 Task: Create a due date automation trigger when advanced on, on the wednesday before a card is due add dates due in less than 1 working days at 11:00 AM.
Action: Mouse moved to (1033, 76)
Screenshot: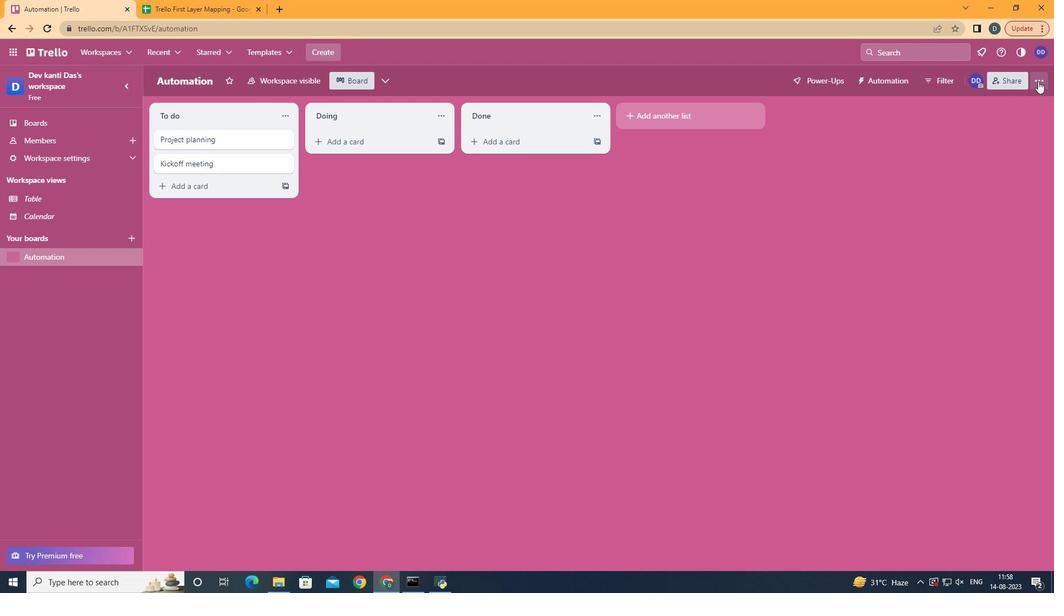 
Action: Mouse pressed left at (1033, 76)
Screenshot: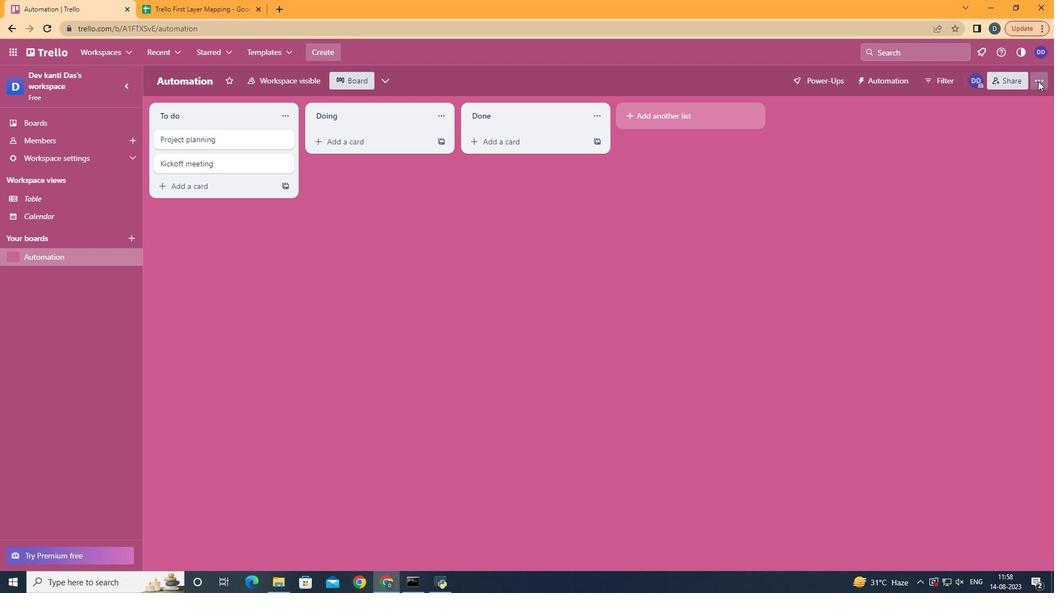 
Action: Mouse moved to (955, 224)
Screenshot: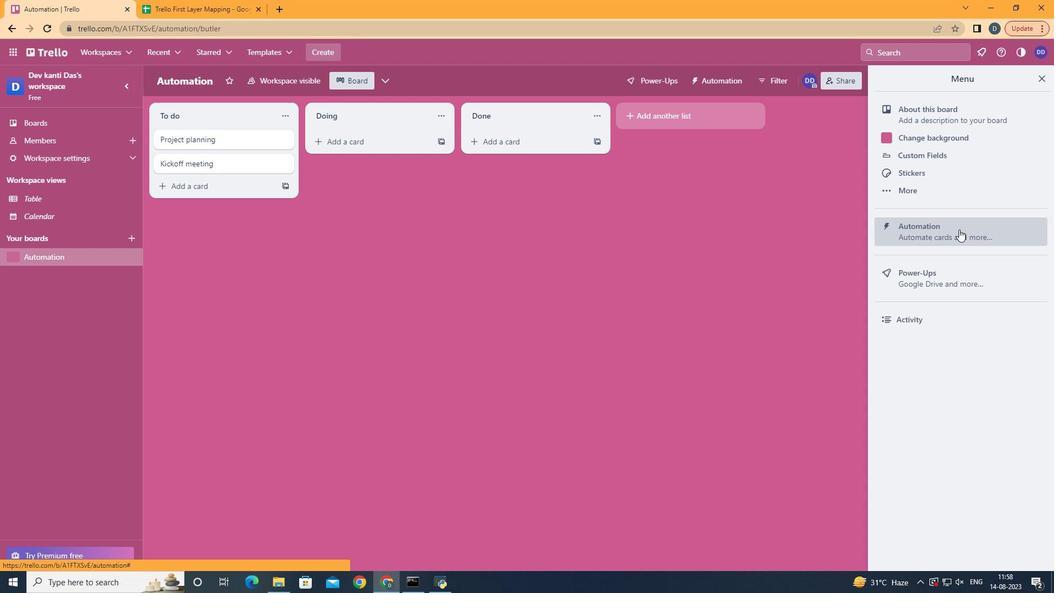 
Action: Mouse pressed left at (955, 224)
Screenshot: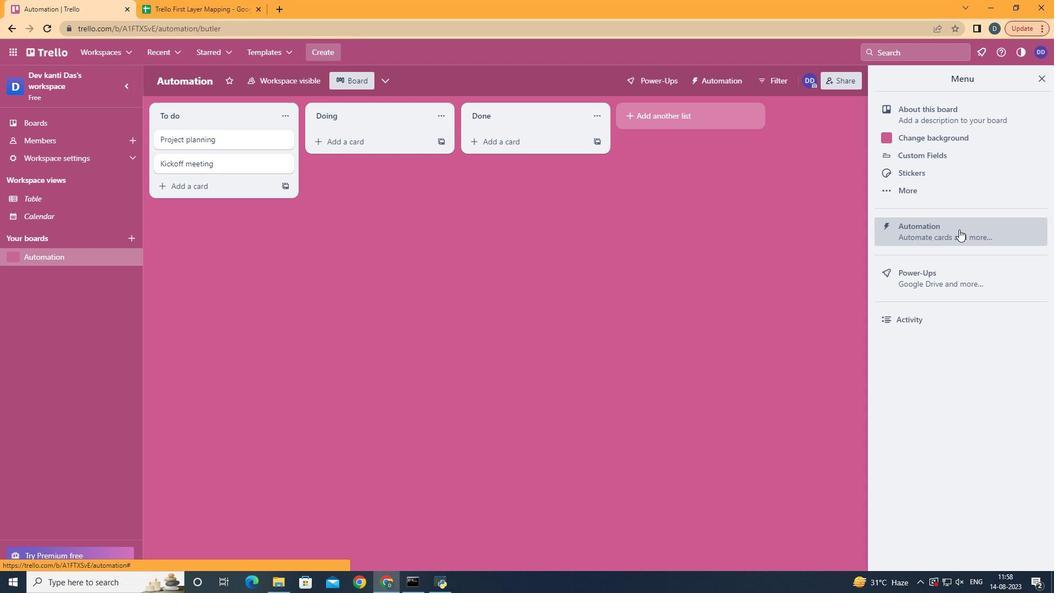 
Action: Mouse moved to (188, 221)
Screenshot: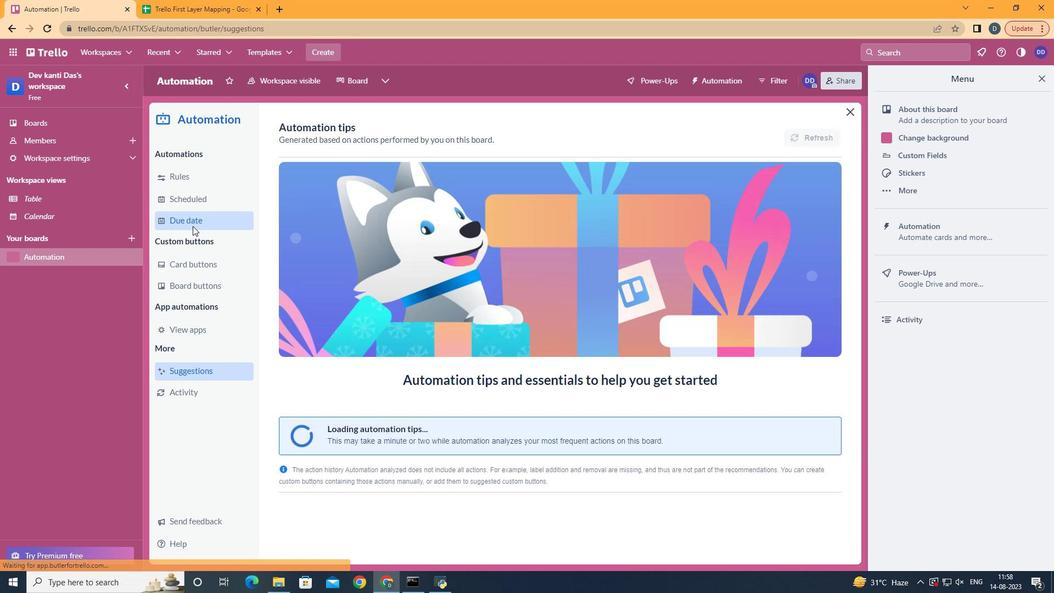 
Action: Mouse pressed left at (188, 221)
Screenshot: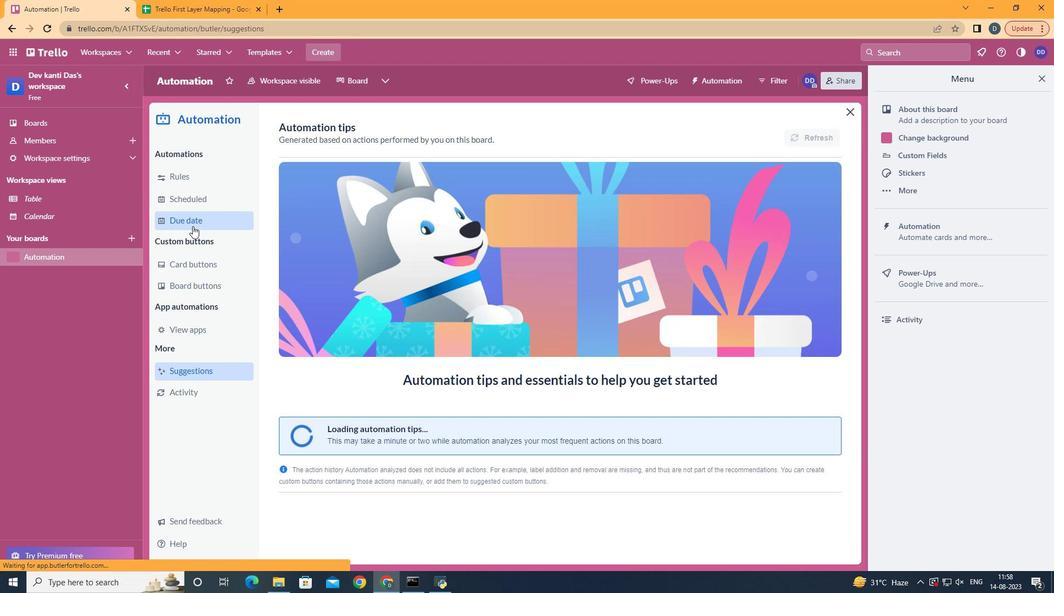 
Action: Mouse moved to (762, 126)
Screenshot: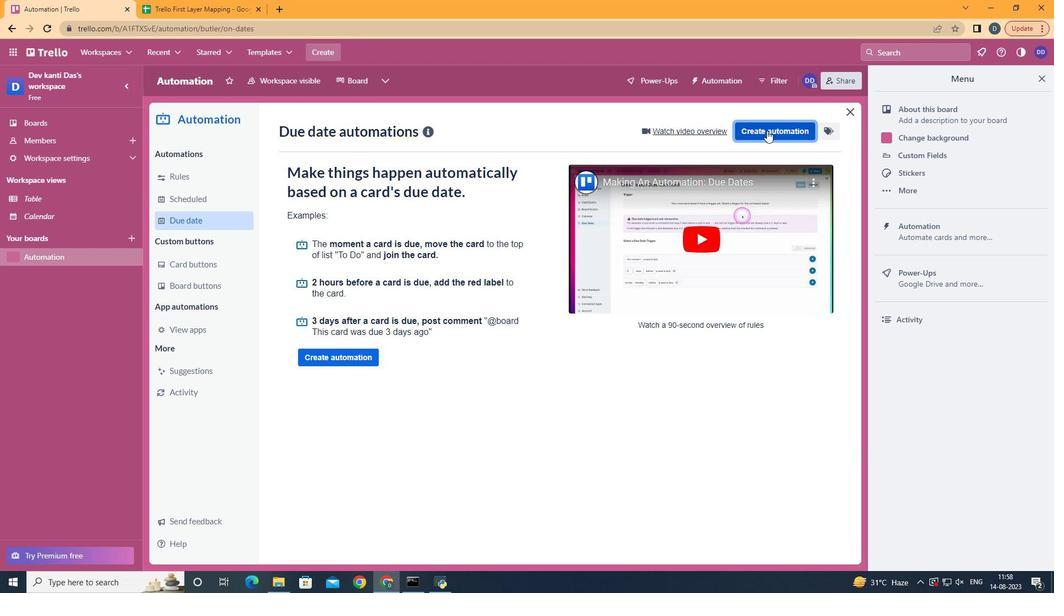 
Action: Mouse pressed left at (762, 126)
Screenshot: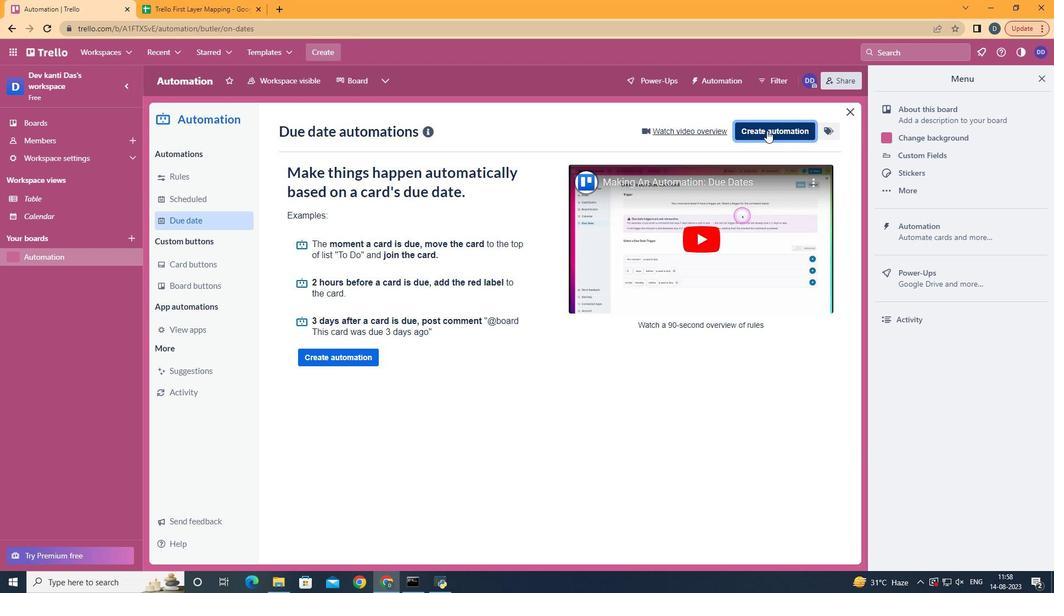 
Action: Mouse moved to (572, 238)
Screenshot: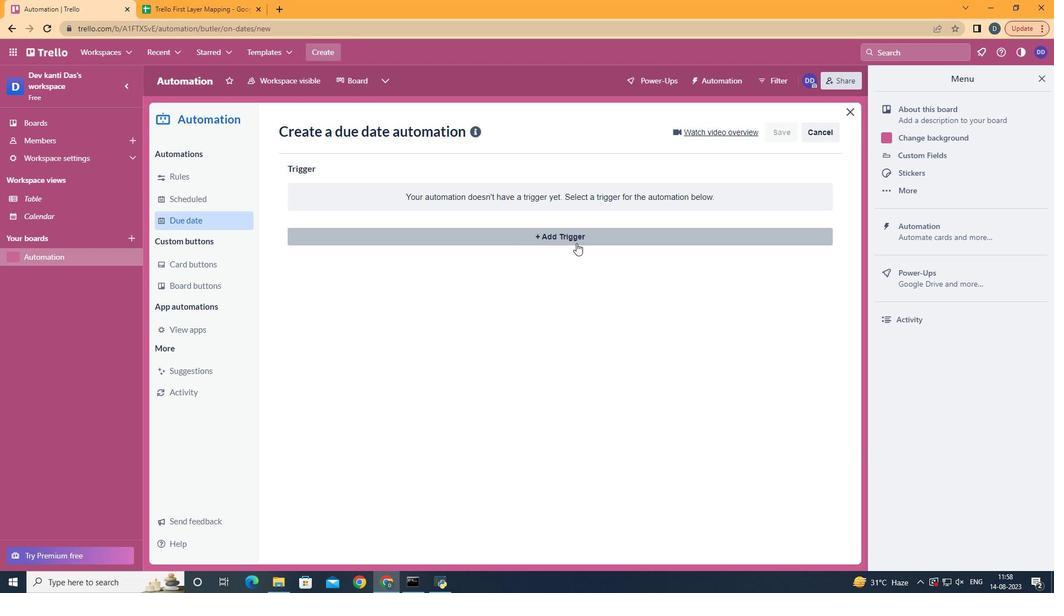 
Action: Mouse pressed left at (572, 238)
Screenshot: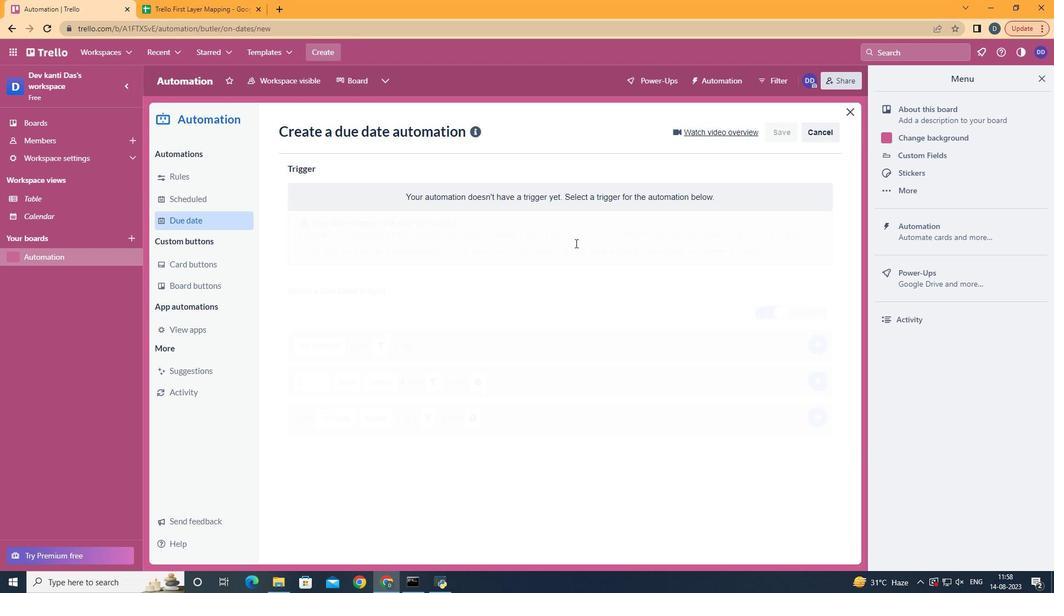 
Action: Mouse moved to (348, 329)
Screenshot: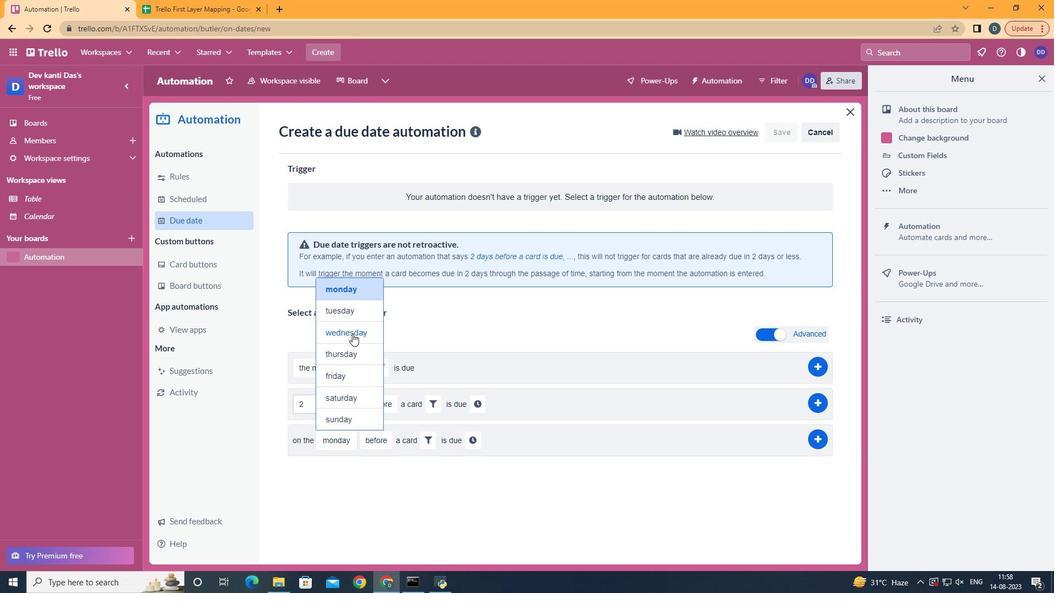
Action: Mouse pressed left at (348, 329)
Screenshot: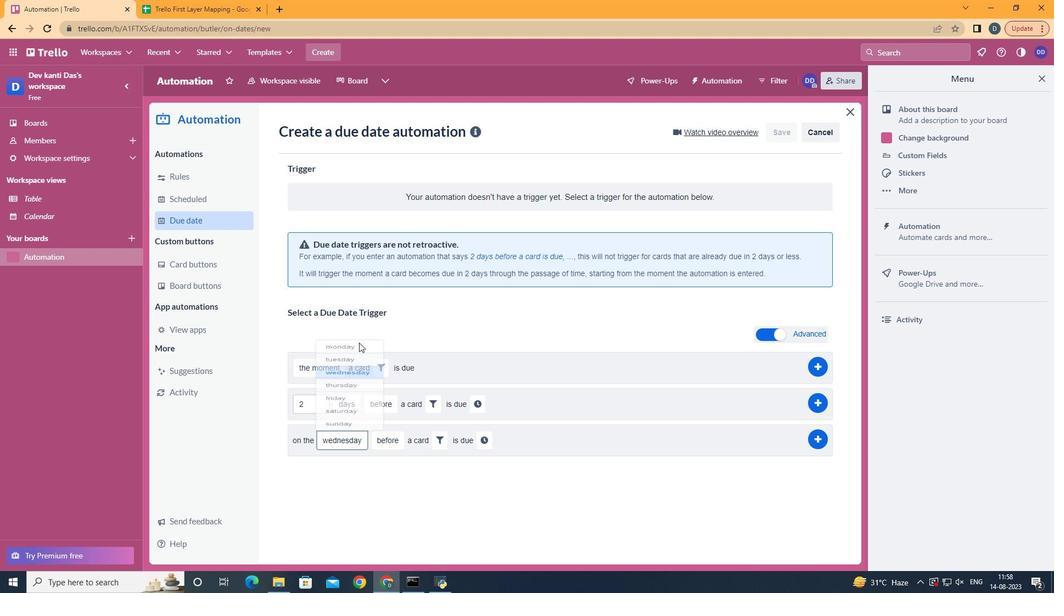 
Action: Mouse moved to (431, 434)
Screenshot: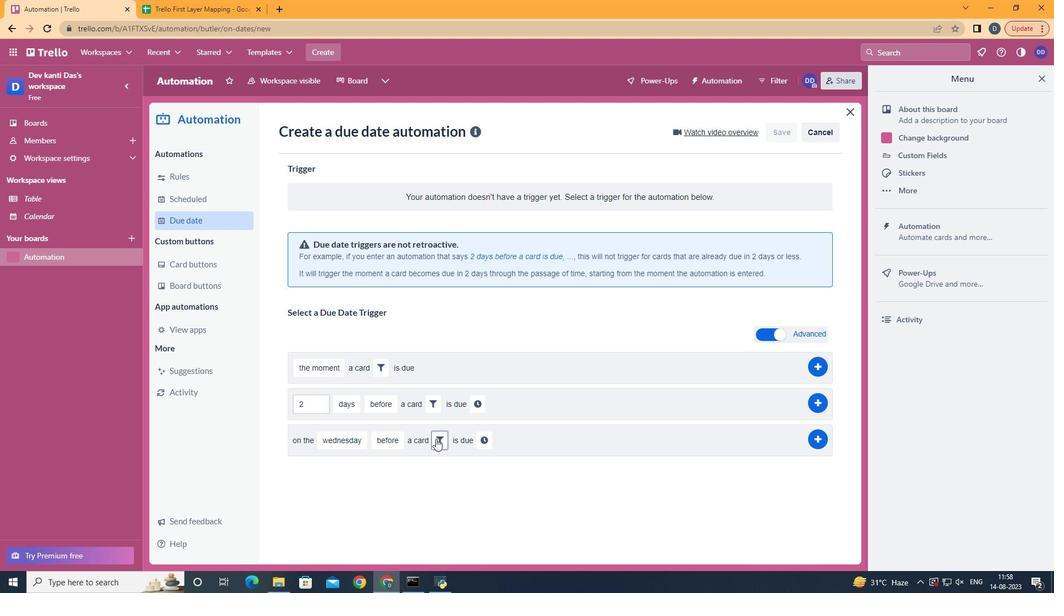 
Action: Mouse pressed left at (431, 434)
Screenshot: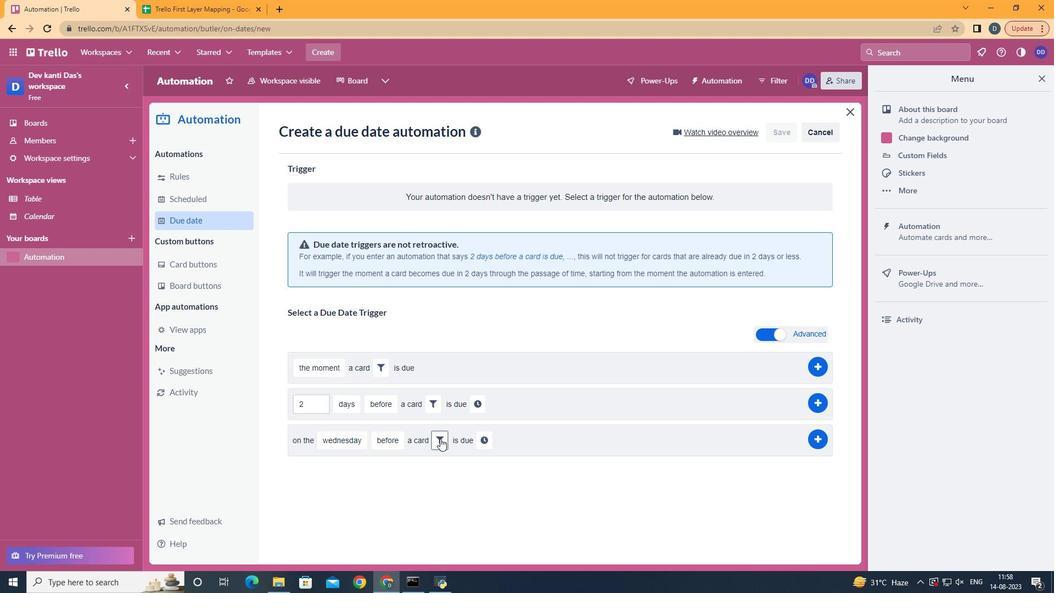 
Action: Mouse moved to (500, 465)
Screenshot: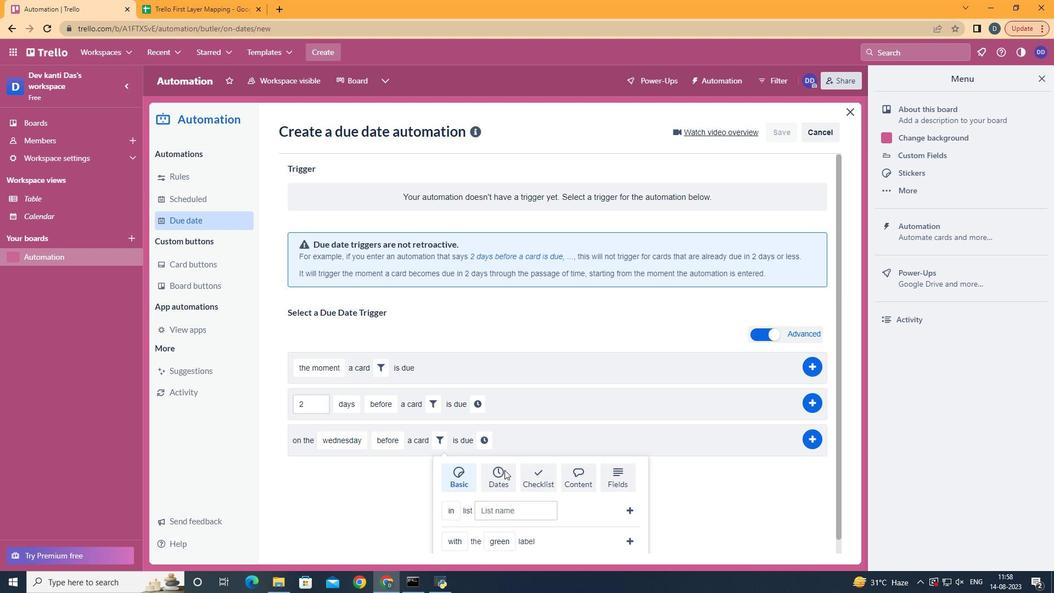 
Action: Mouse pressed left at (500, 465)
Screenshot: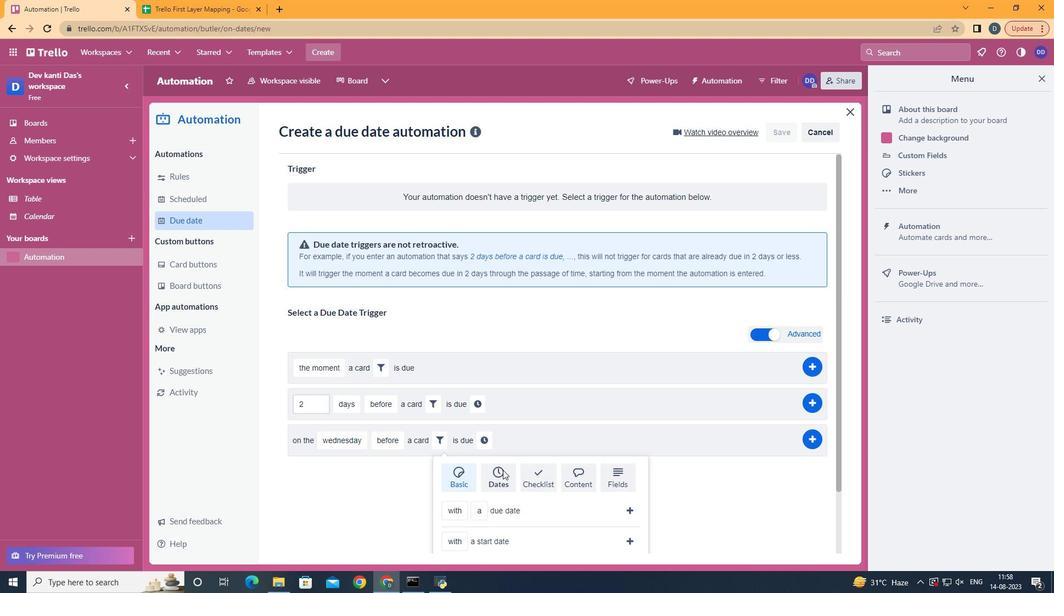 
Action: Mouse moved to (498, 465)
Screenshot: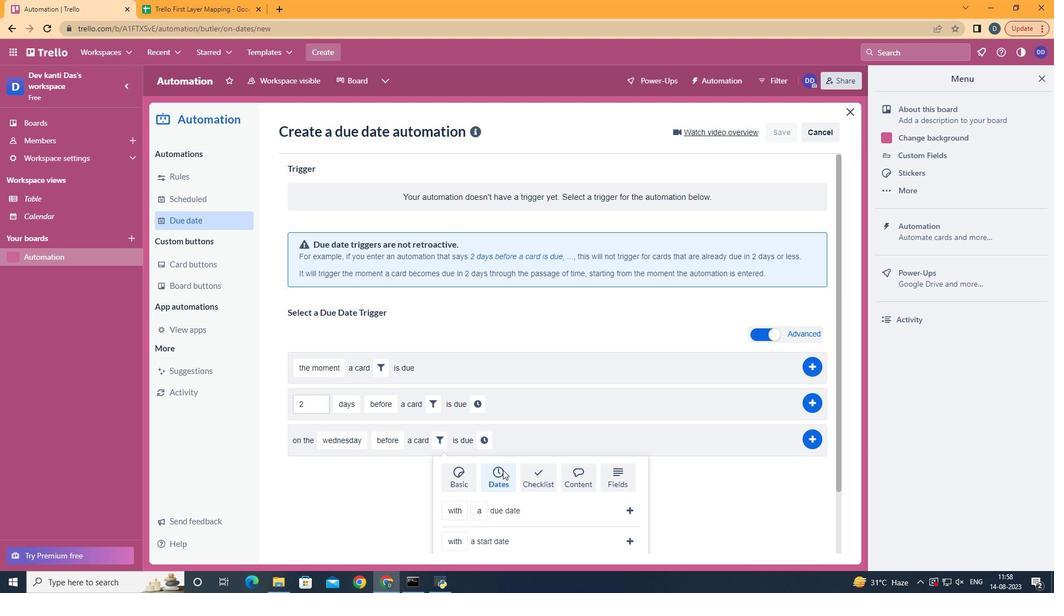 
Action: Mouse scrolled (498, 465) with delta (0, 0)
Screenshot: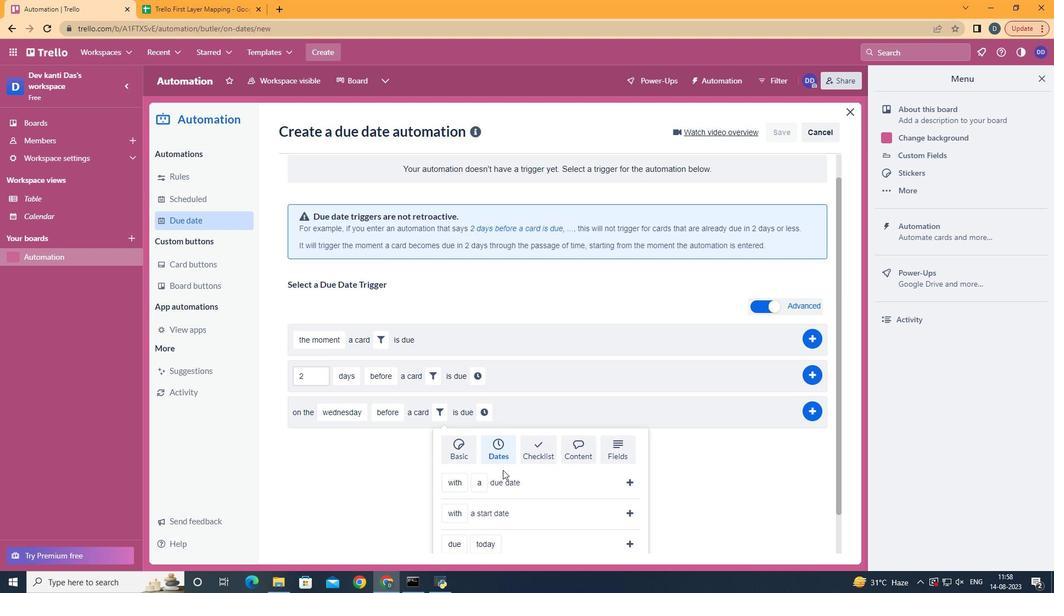 
Action: Mouse scrolled (498, 465) with delta (0, 0)
Screenshot: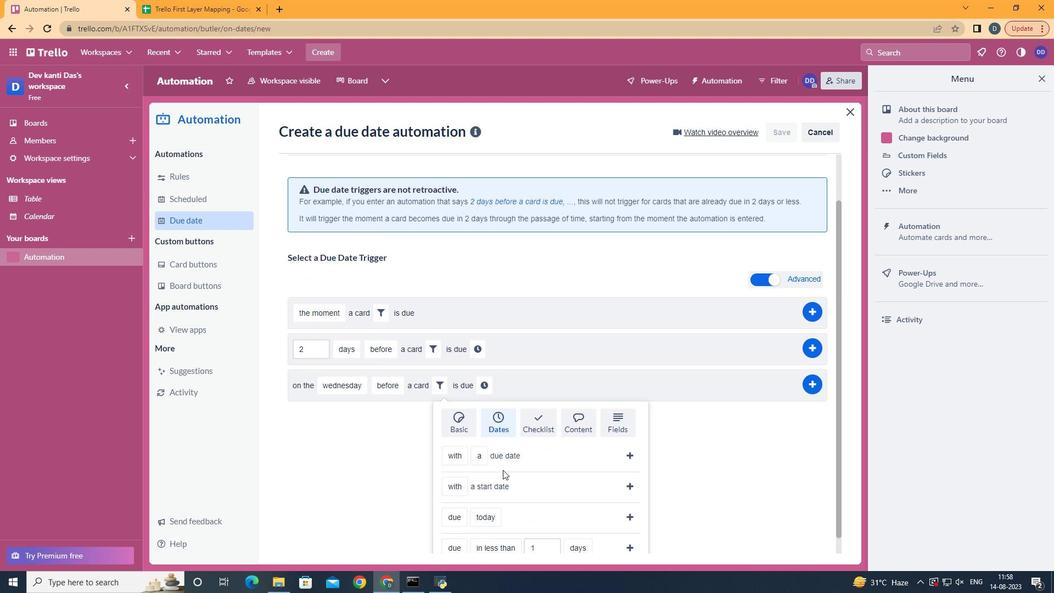 
Action: Mouse scrolled (498, 465) with delta (0, 0)
Screenshot: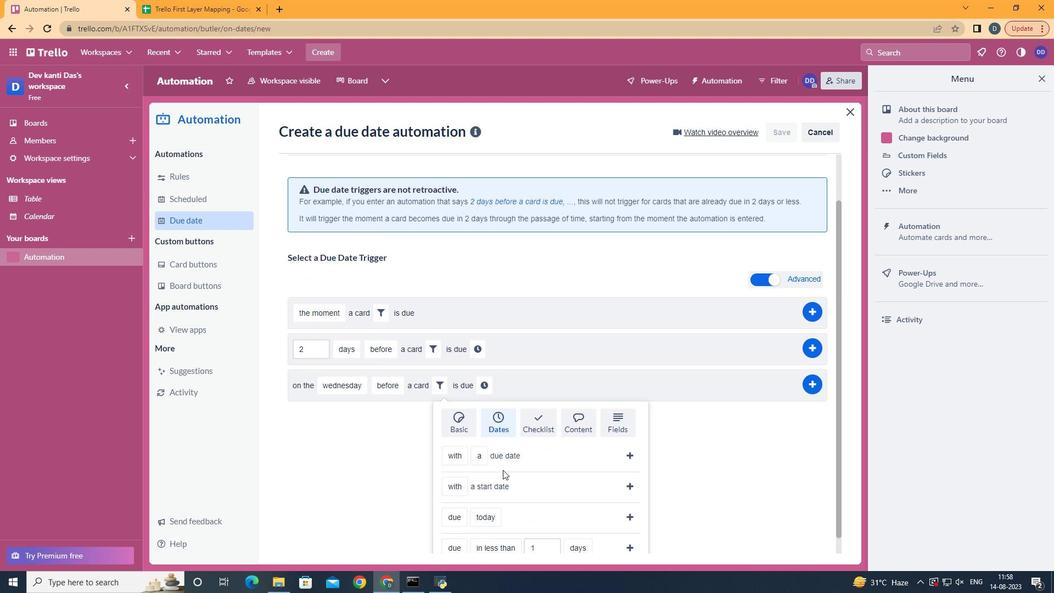 
Action: Mouse scrolled (498, 465) with delta (0, 0)
Screenshot: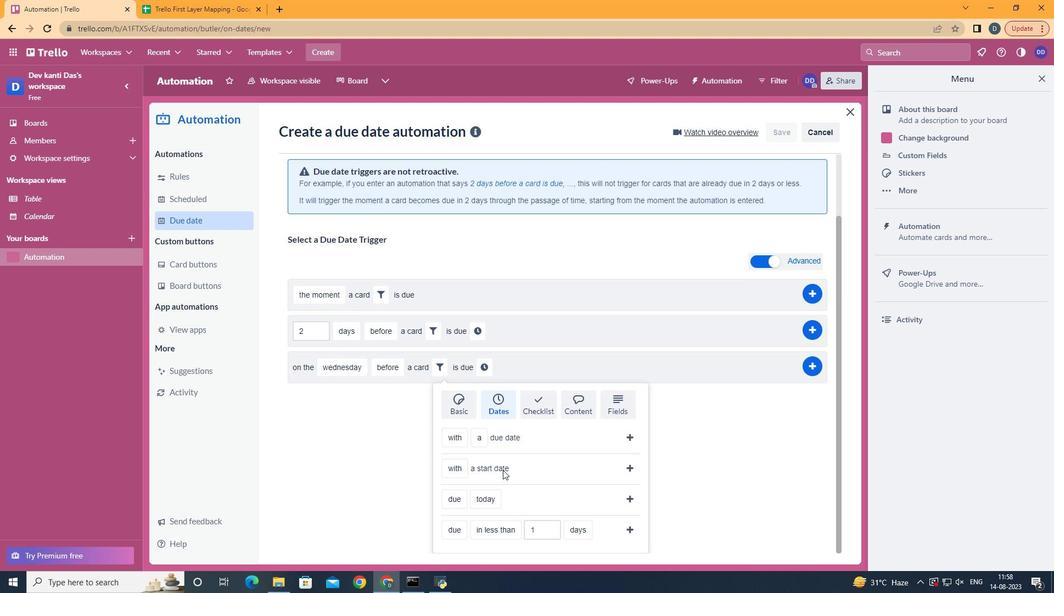 
Action: Mouse moved to (575, 506)
Screenshot: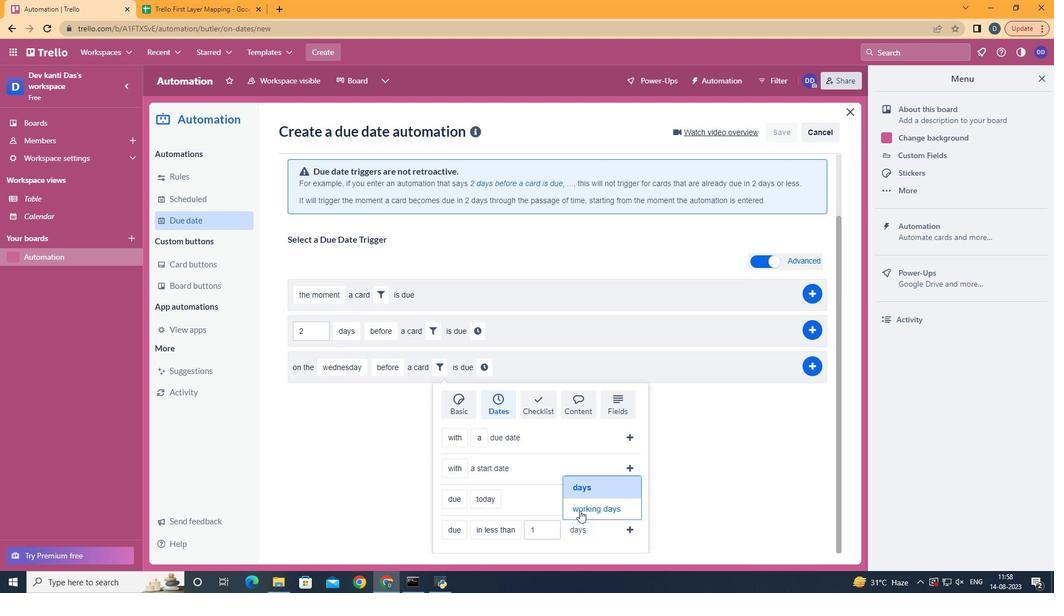 
Action: Mouse pressed left at (575, 506)
Screenshot: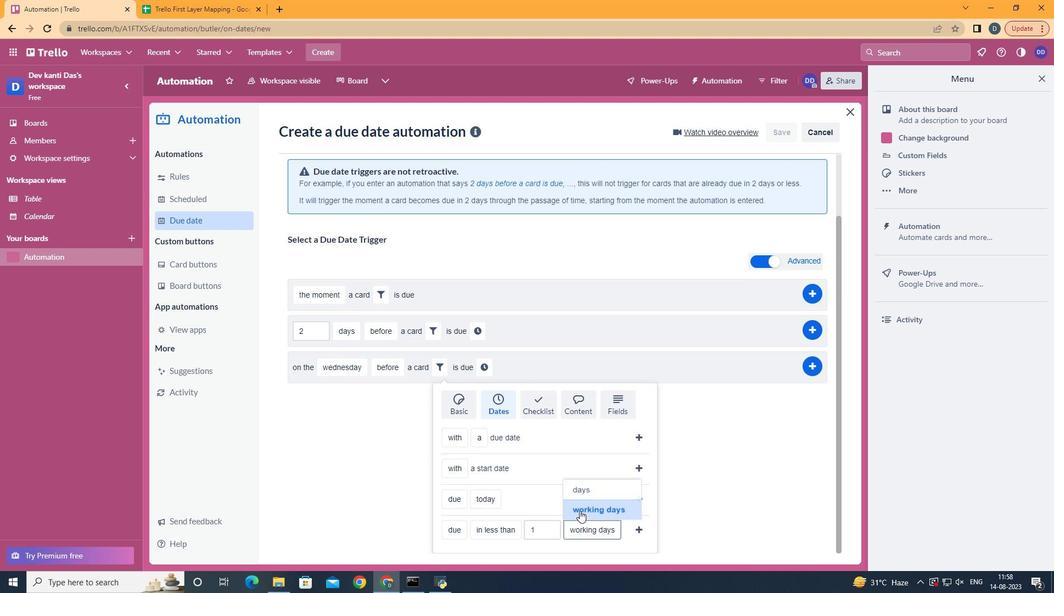 
Action: Mouse moved to (627, 528)
Screenshot: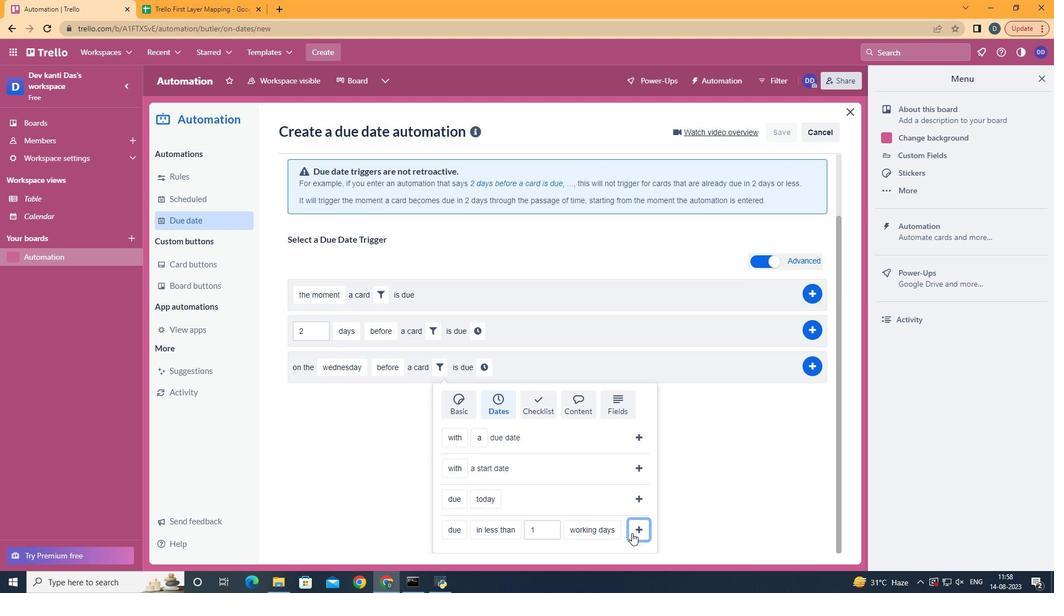 
Action: Mouse pressed left at (627, 528)
Screenshot: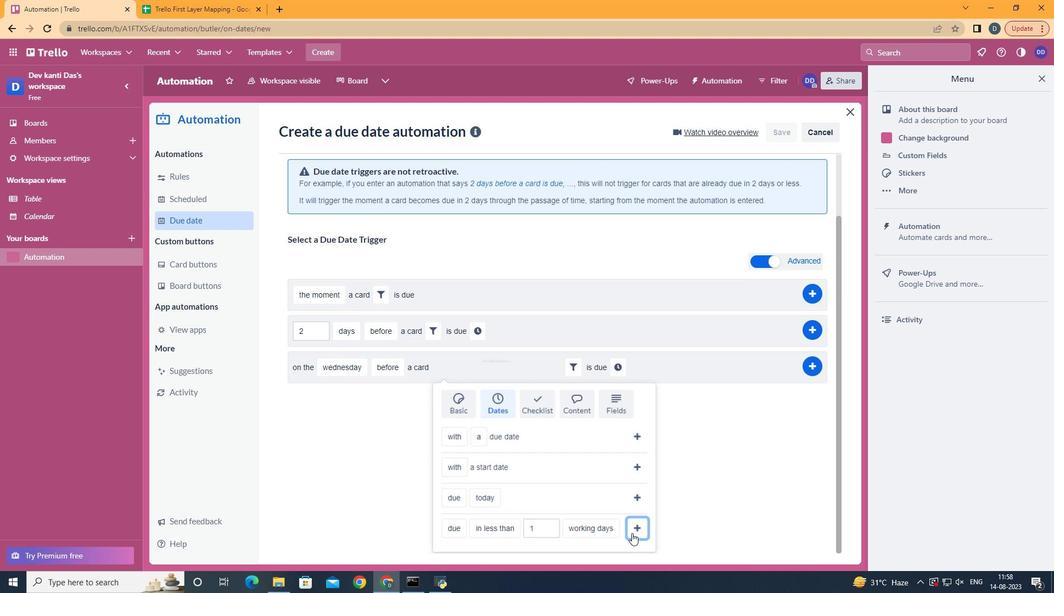 
Action: Mouse moved to (611, 437)
Screenshot: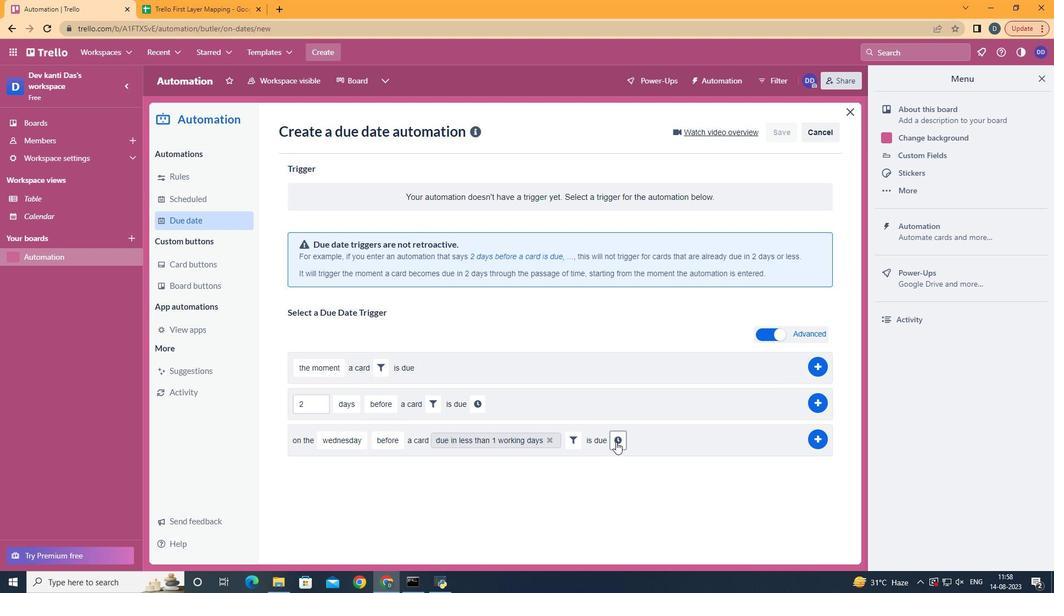 
Action: Mouse pressed left at (611, 437)
Screenshot: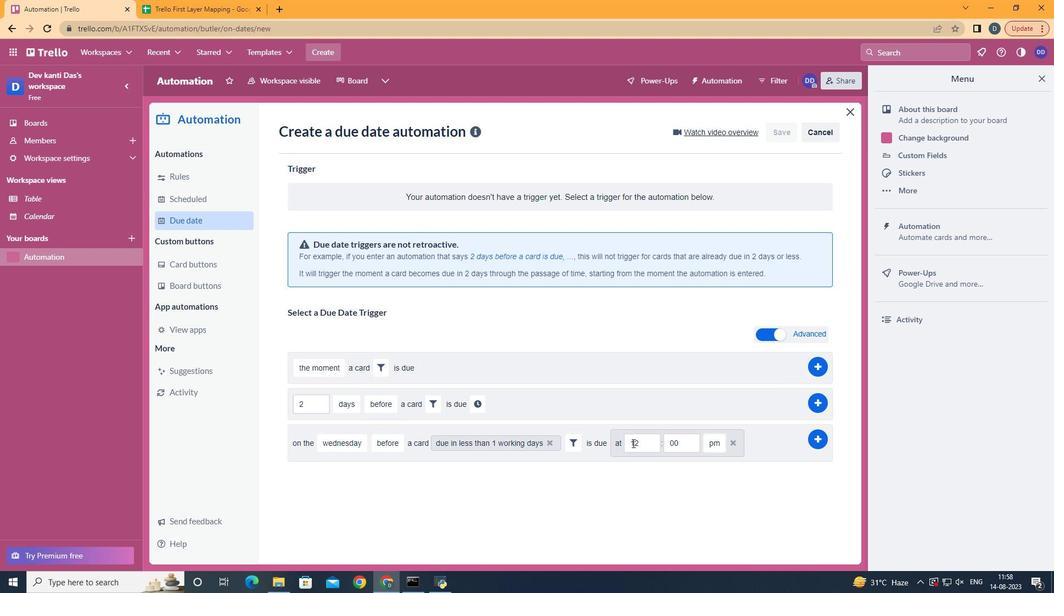 
Action: Mouse moved to (643, 436)
Screenshot: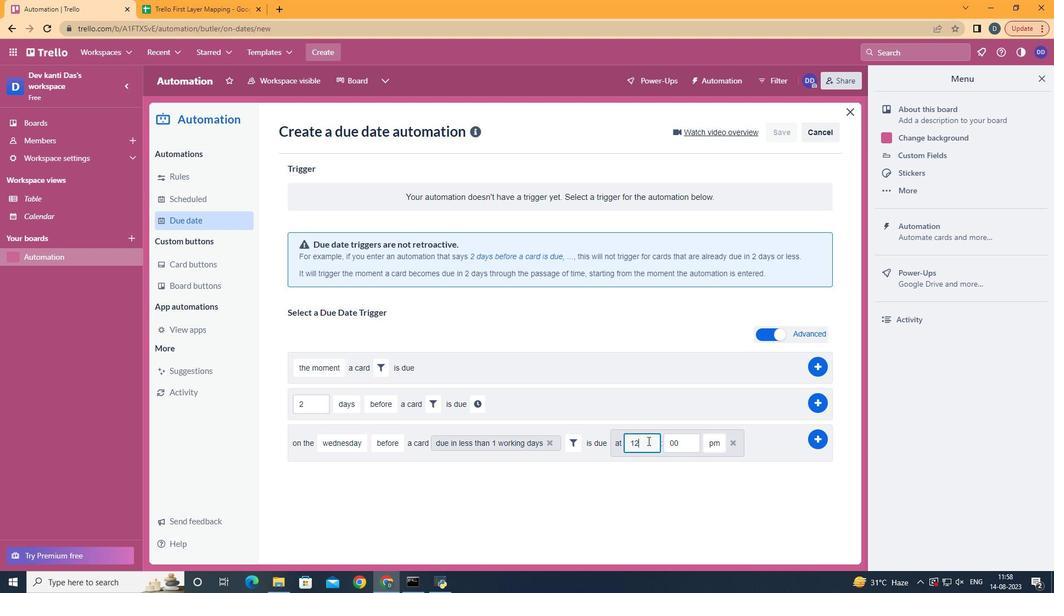 
Action: Mouse pressed left at (643, 436)
Screenshot: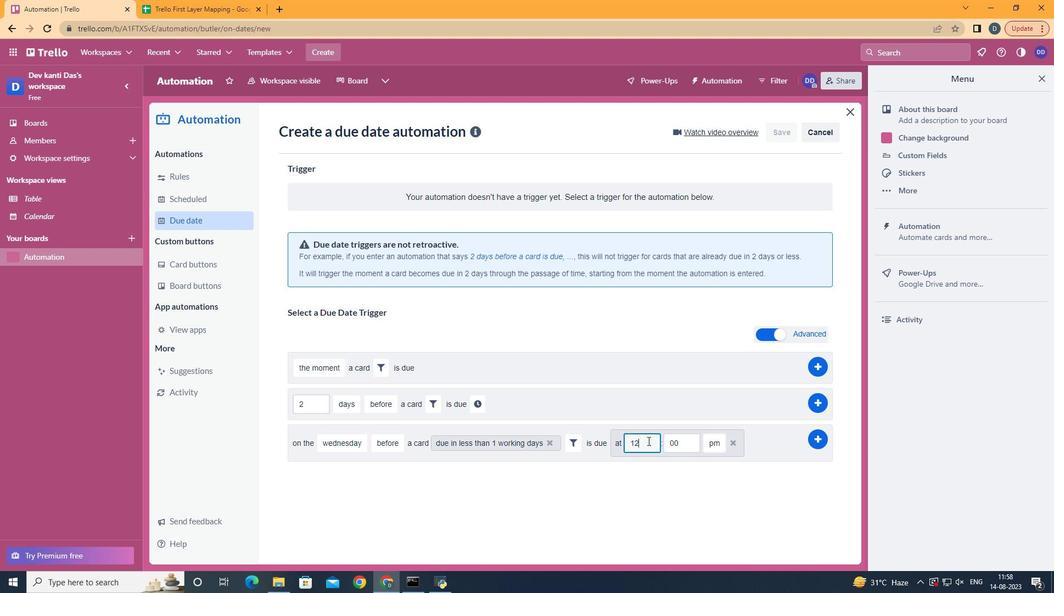 
Action: Key pressed <Key.backspace>1
Screenshot: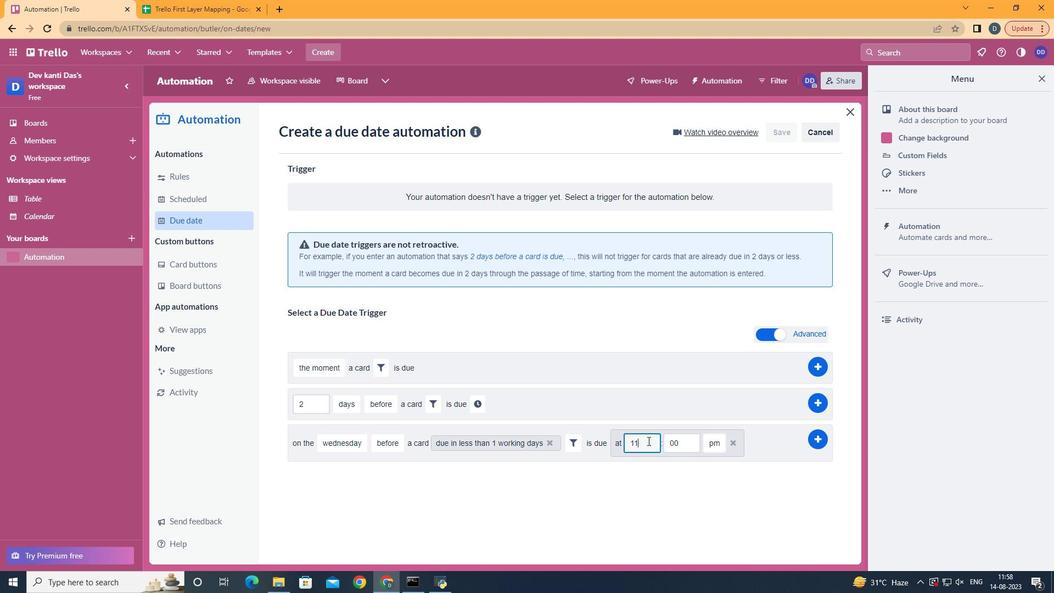 
Action: Mouse moved to (707, 457)
Screenshot: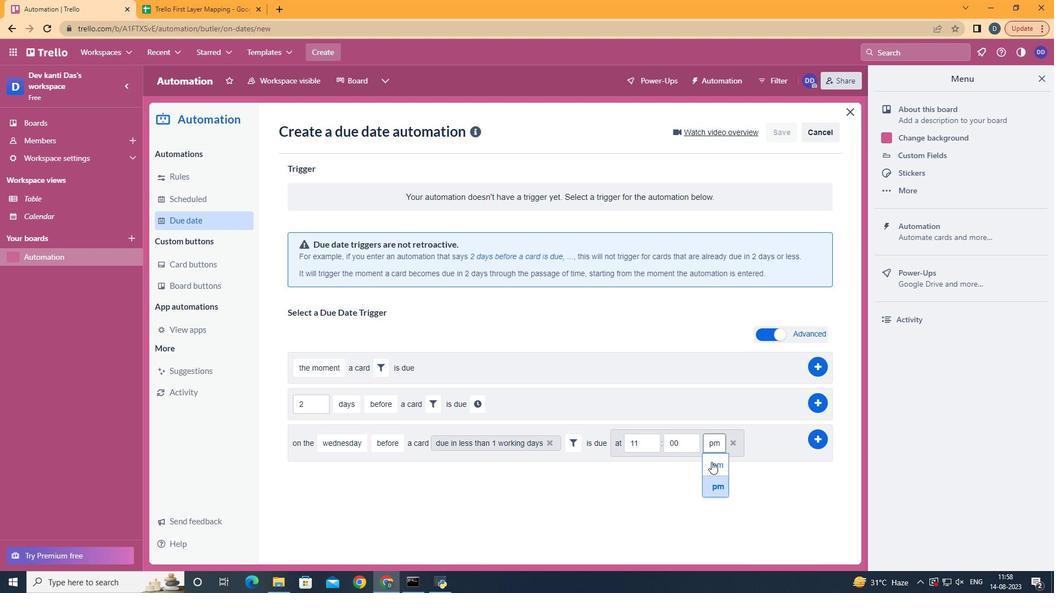 
Action: Mouse pressed left at (707, 457)
Screenshot: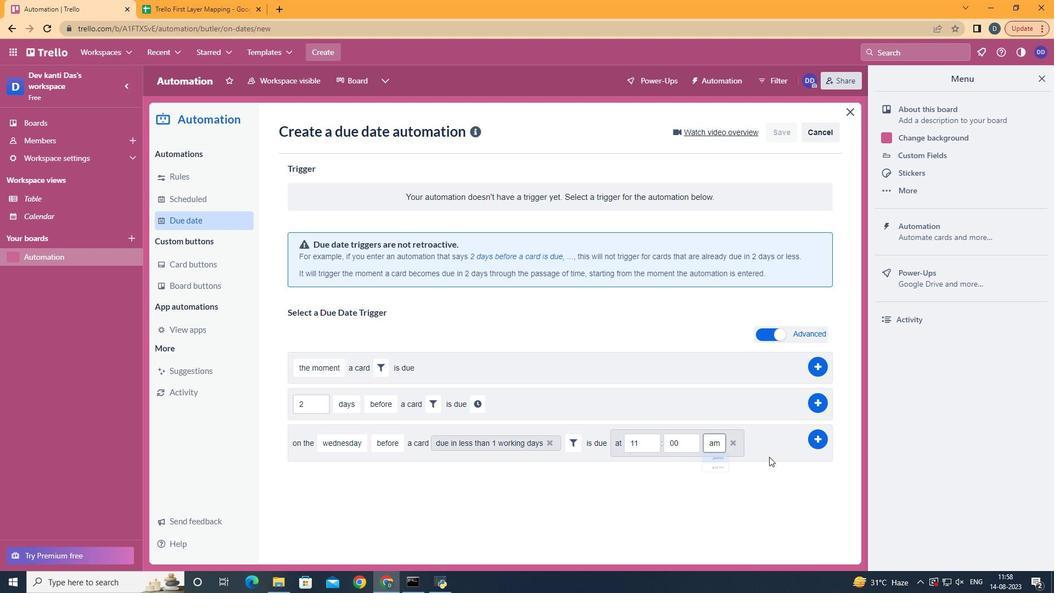 
Action: Mouse moved to (805, 431)
Screenshot: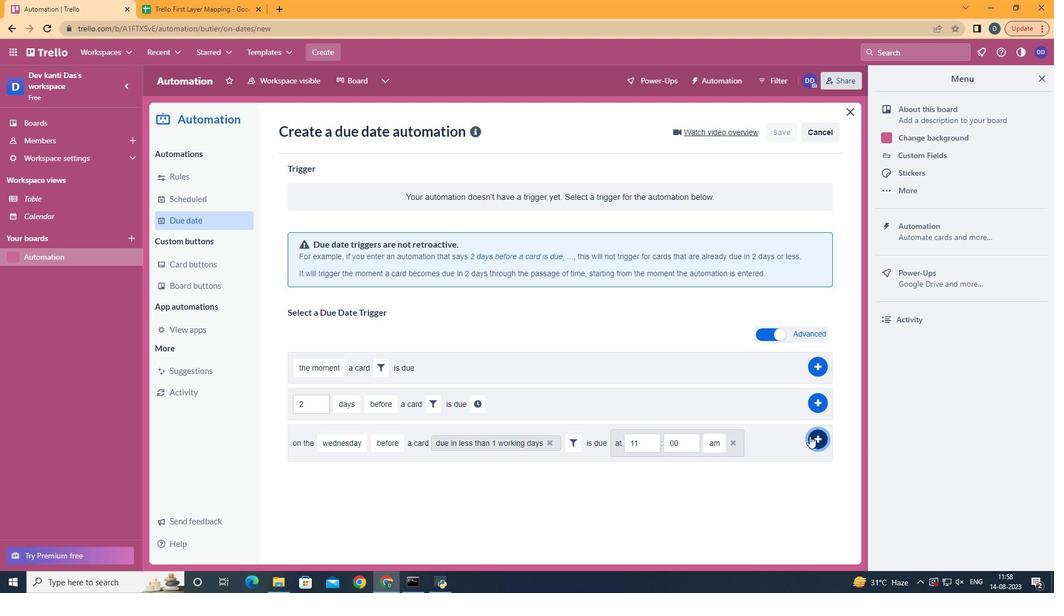 
Action: Mouse pressed left at (805, 431)
Screenshot: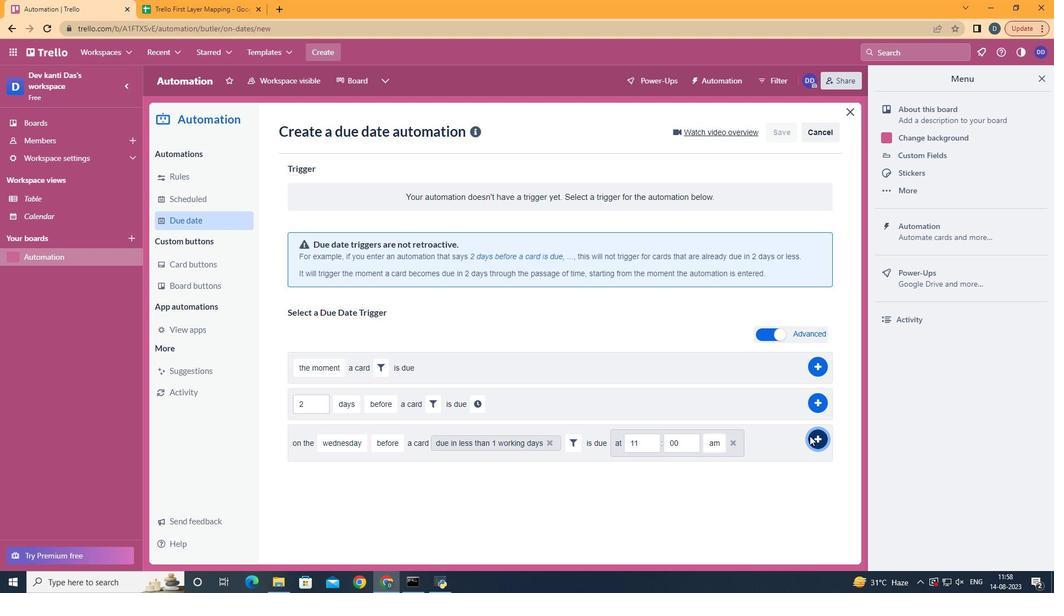 
Action: Mouse moved to (807, 432)
Screenshot: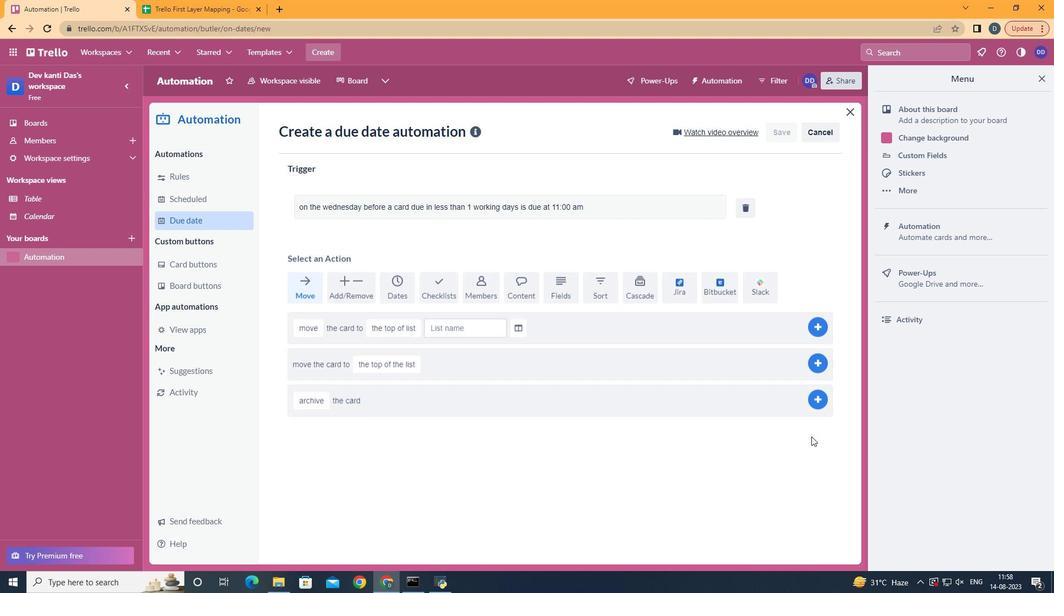 
